 Task: Start in the project ToughWorks the sprint 'Escape Velocity', with a duration of 2 weeks.
Action: Mouse moved to (216, 59)
Screenshot: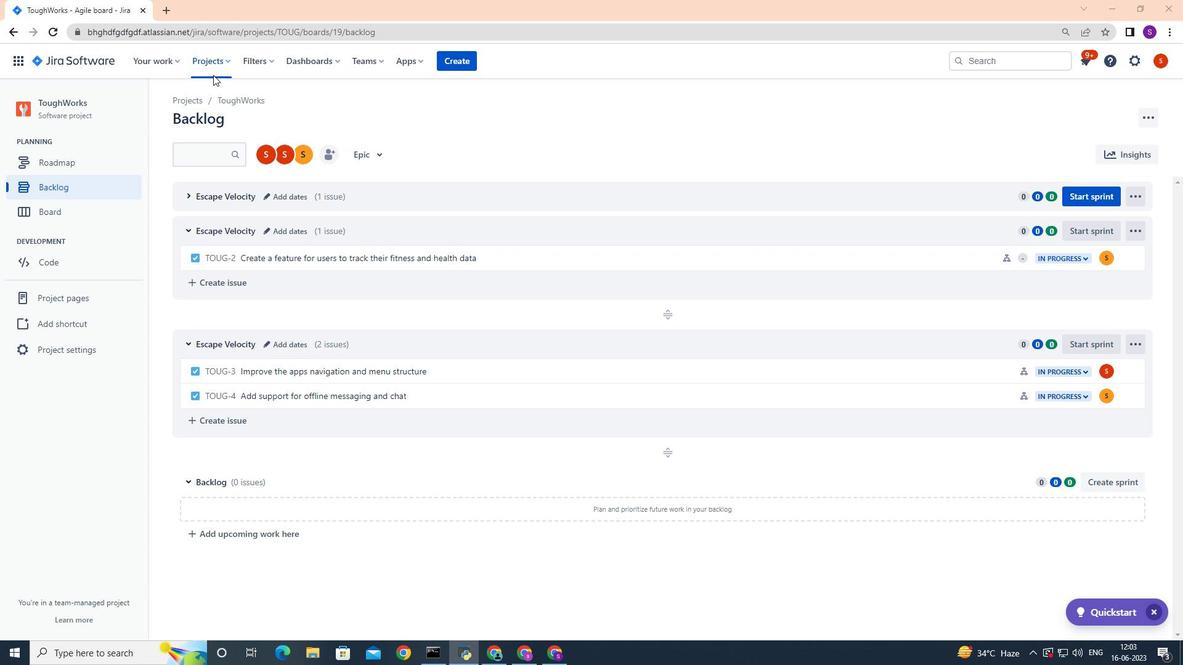 
Action: Mouse pressed left at (216, 59)
Screenshot: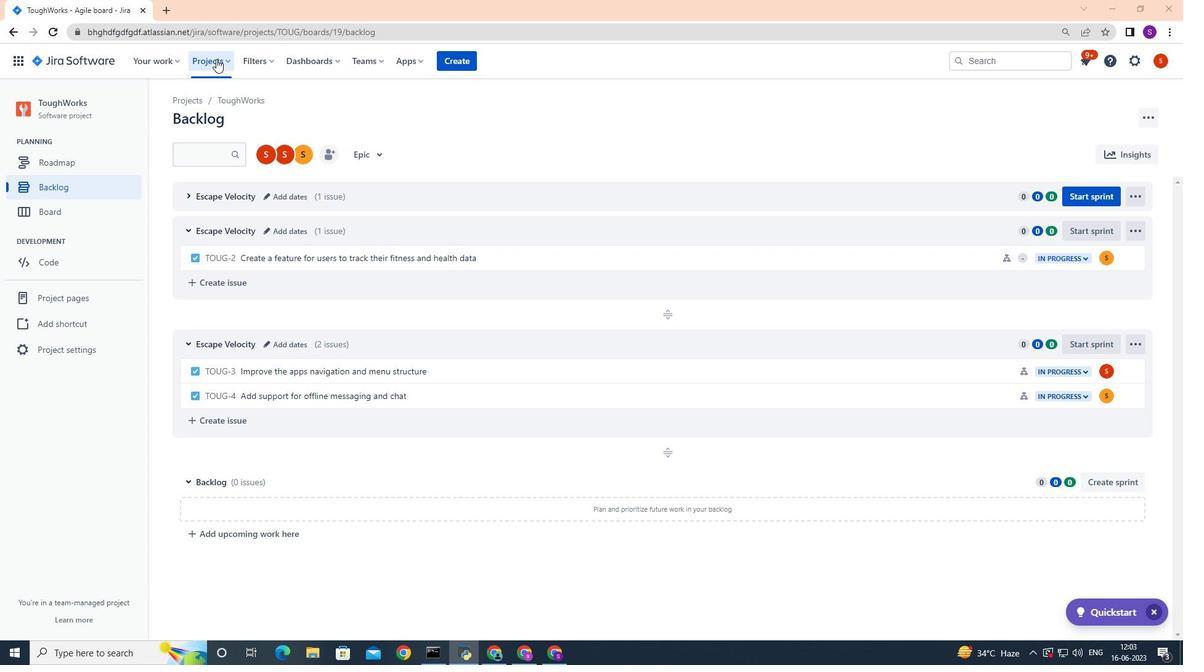 
Action: Mouse moved to (244, 111)
Screenshot: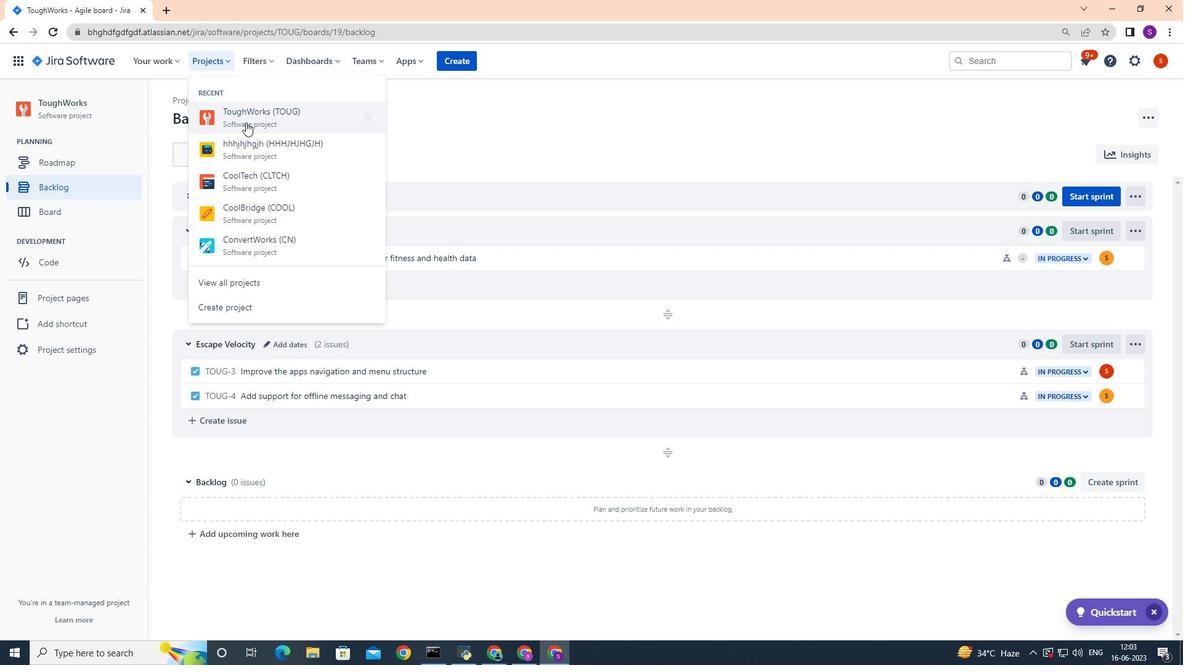 
Action: Mouse pressed left at (244, 111)
Screenshot: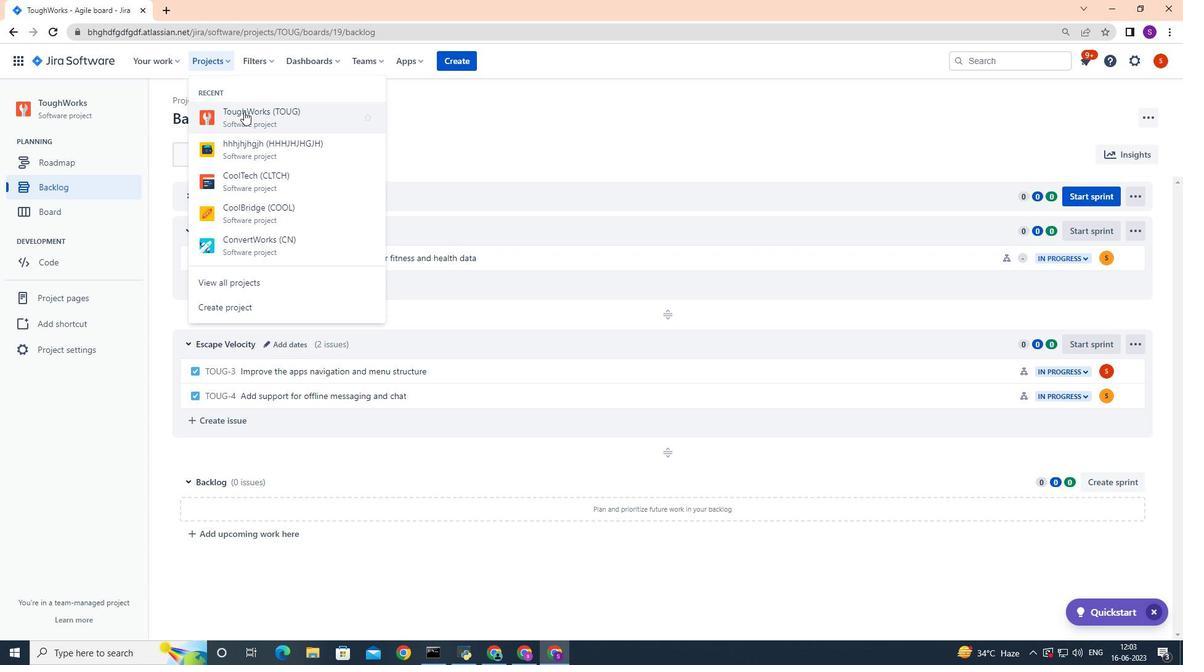 
Action: Mouse moved to (101, 186)
Screenshot: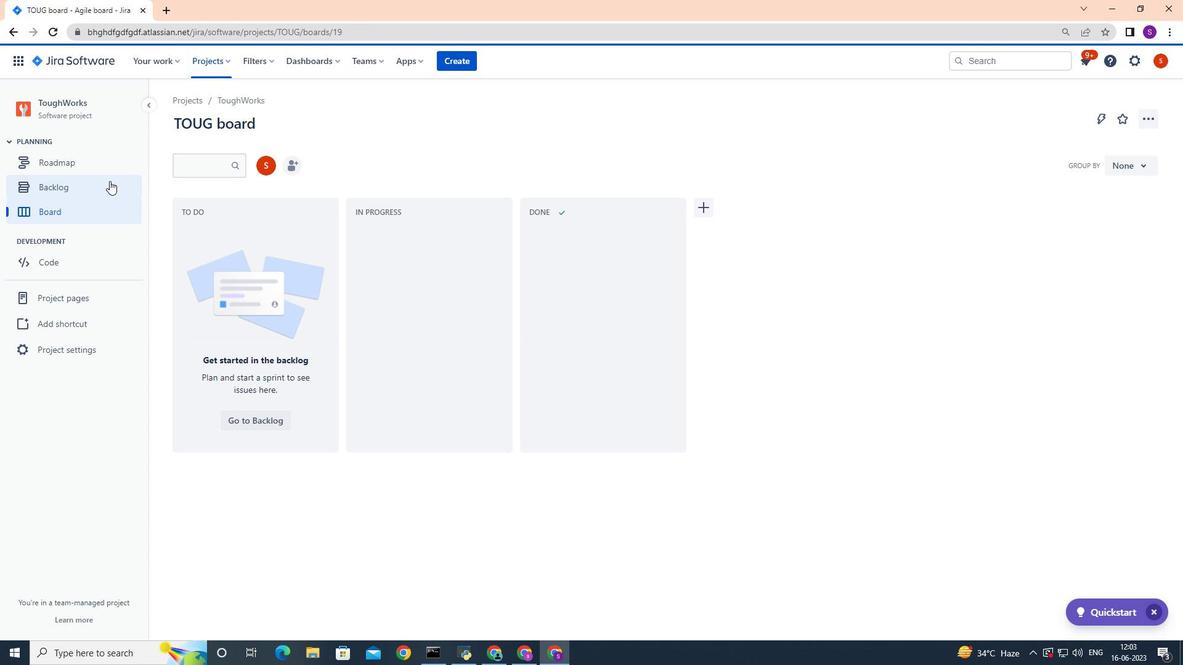 
Action: Mouse pressed left at (101, 186)
Screenshot: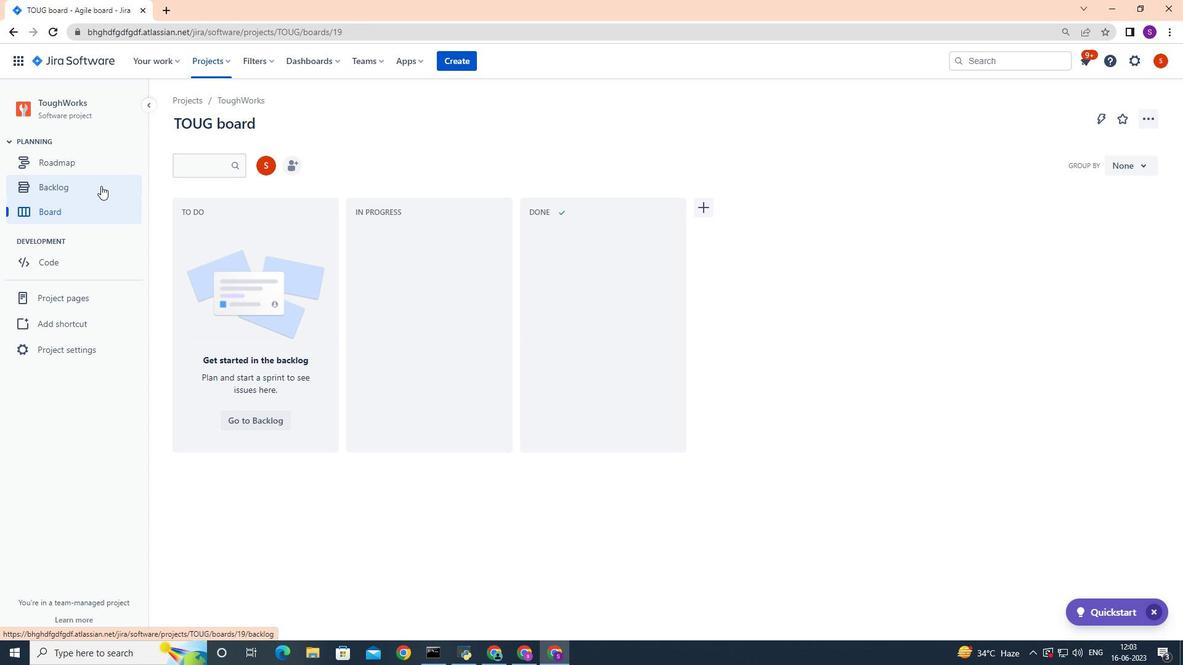 
Action: Mouse moved to (279, 344)
Screenshot: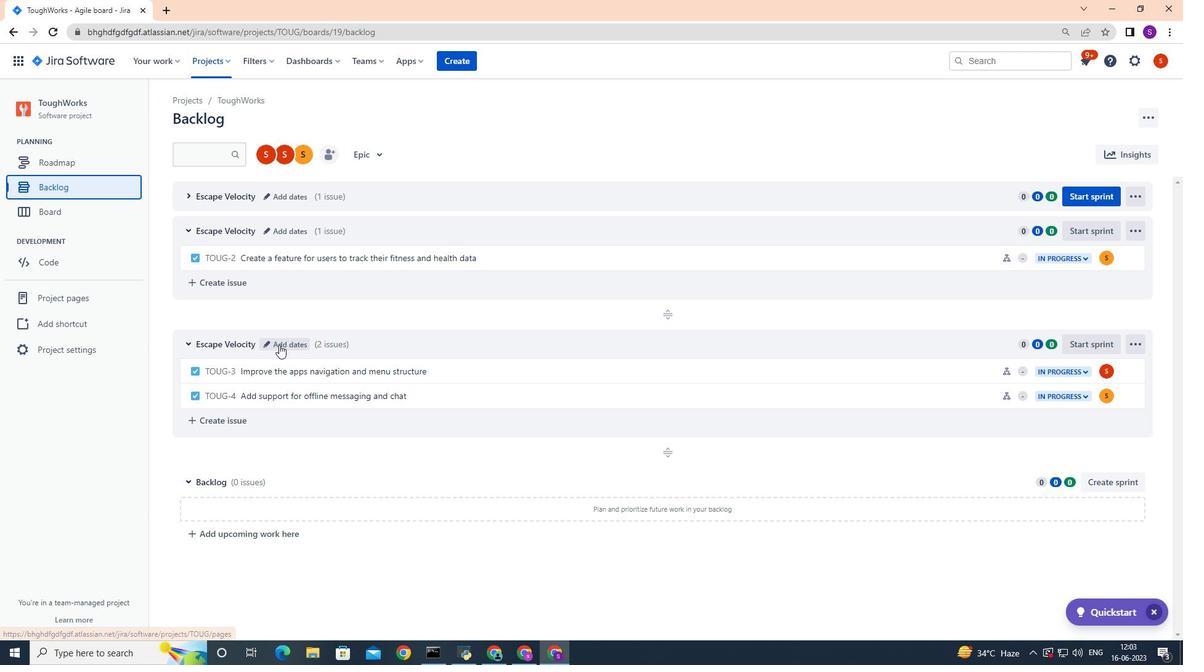 
Action: Mouse pressed left at (279, 344)
Screenshot: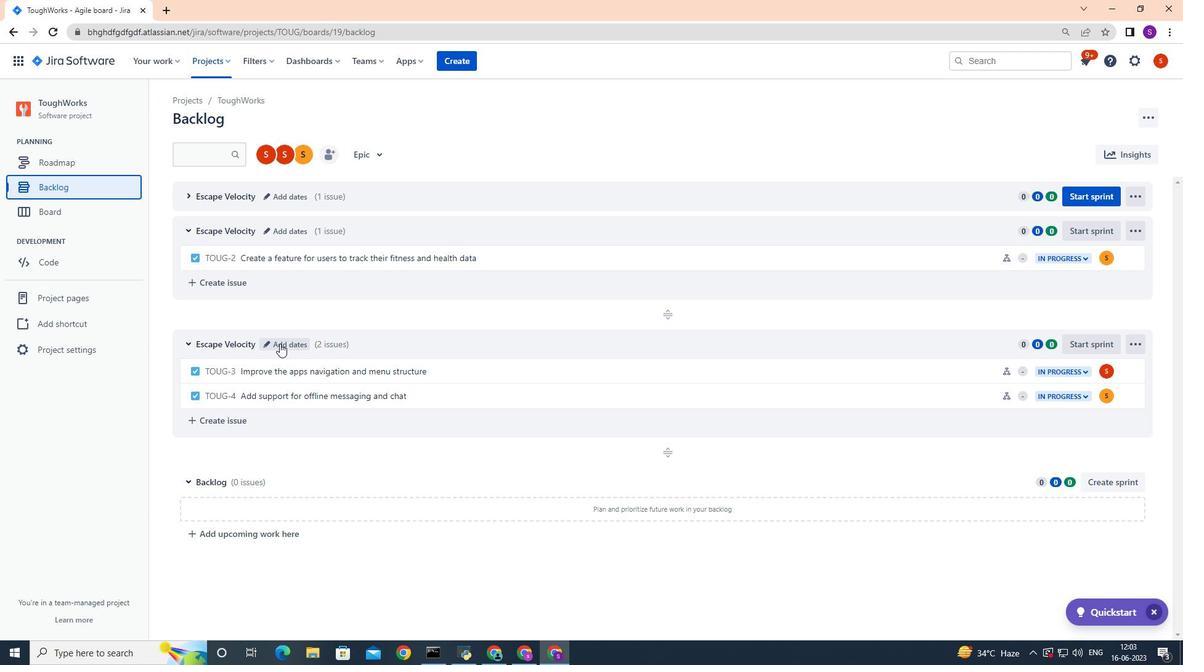 
Action: Mouse moved to (557, 193)
Screenshot: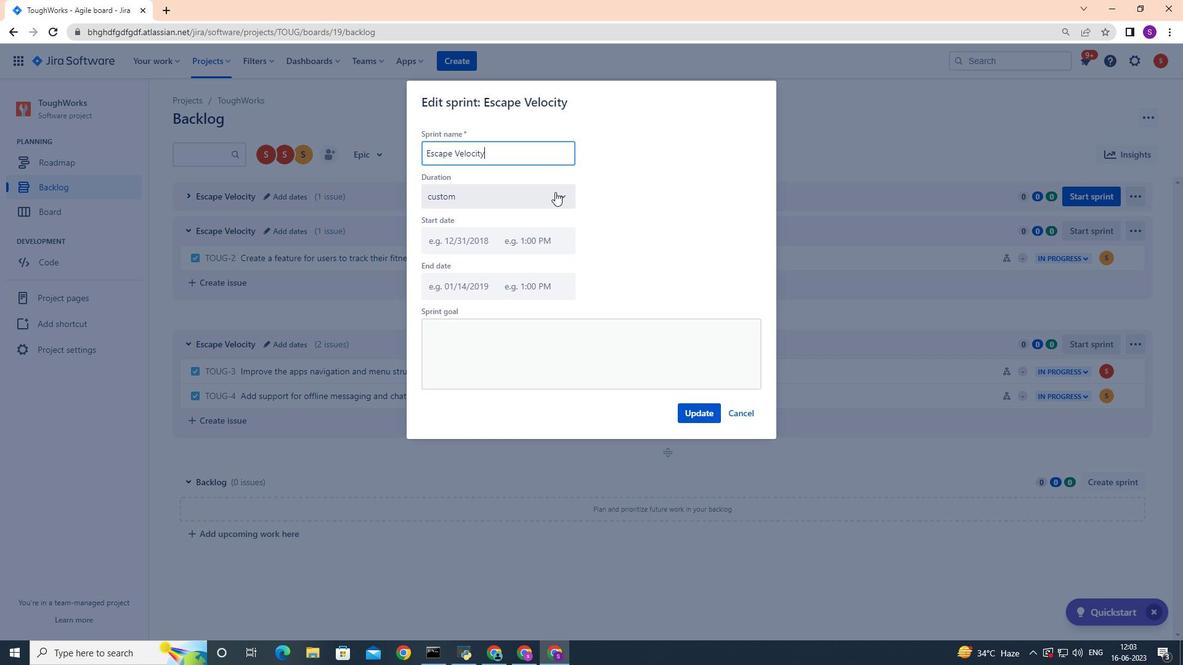 
Action: Mouse pressed left at (557, 193)
Screenshot: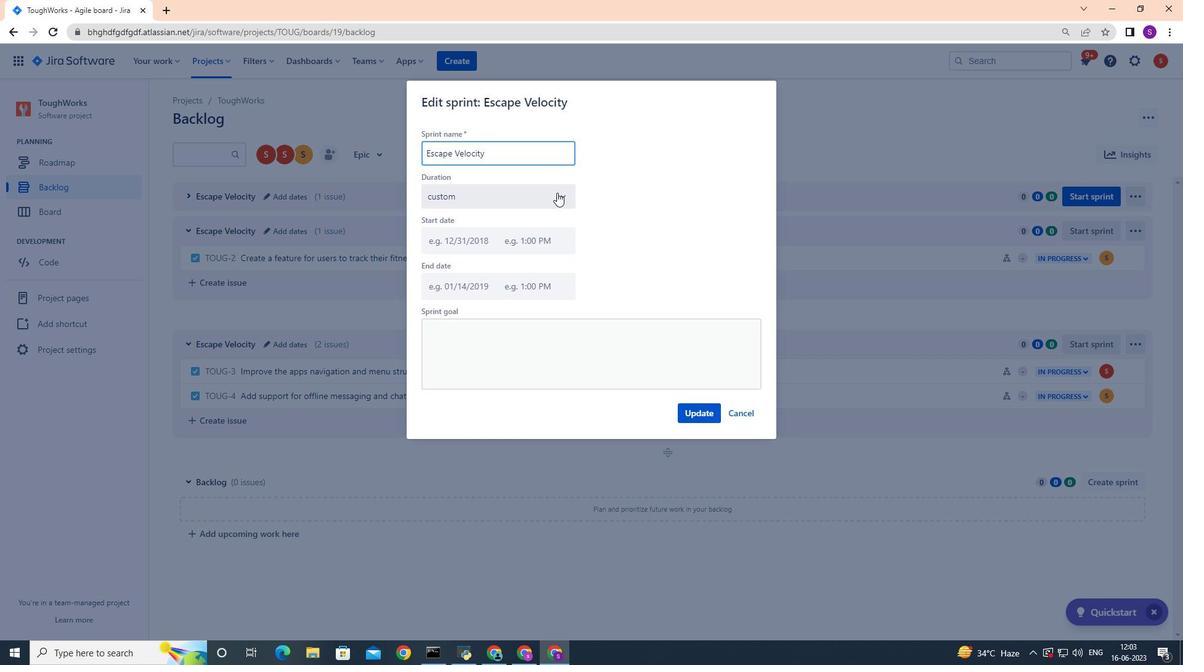 
Action: Mouse moved to (526, 244)
Screenshot: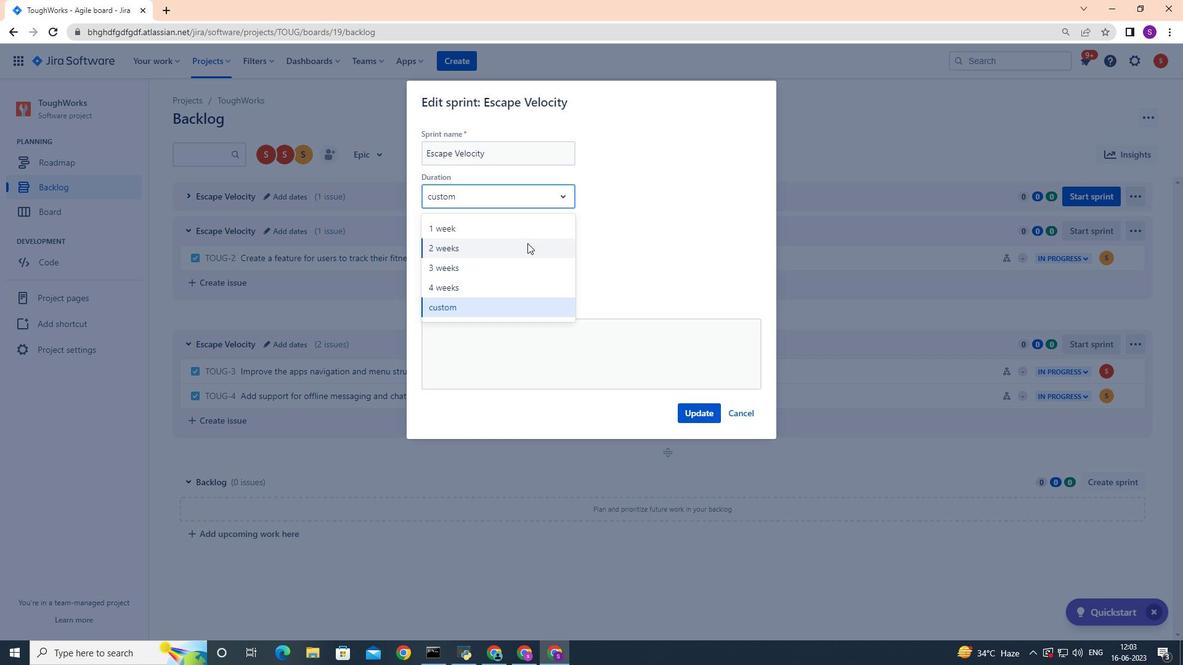
Action: Mouse pressed left at (526, 244)
Screenshot: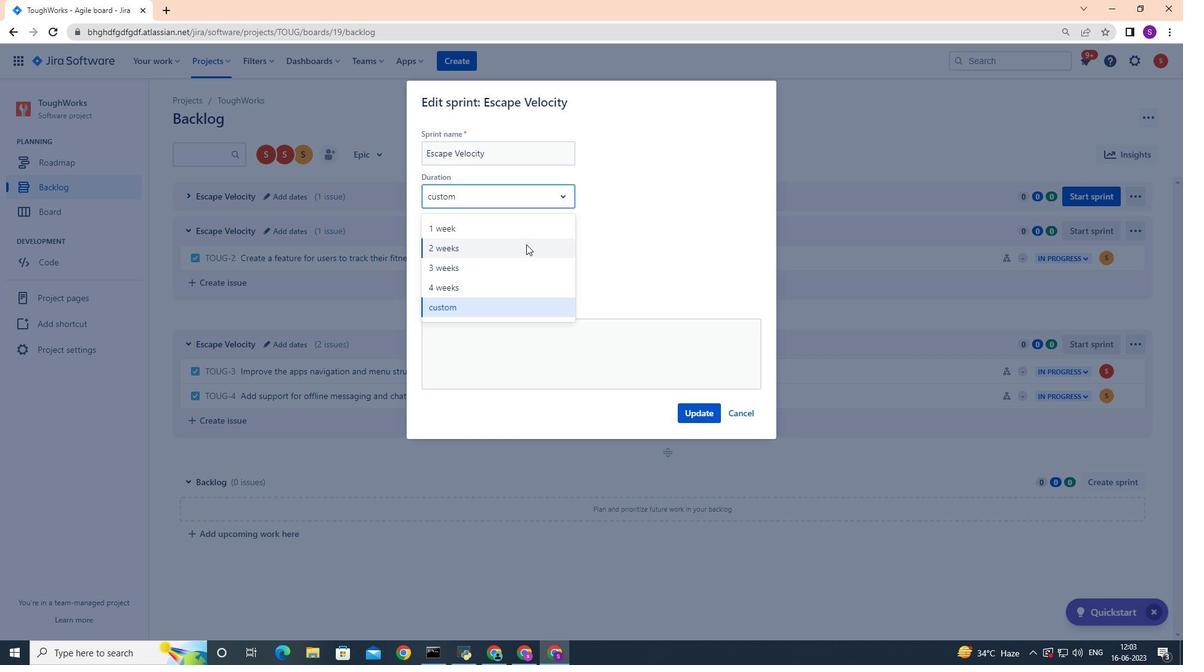 
Action: Mouse moved to (685, 411)
Screenshot: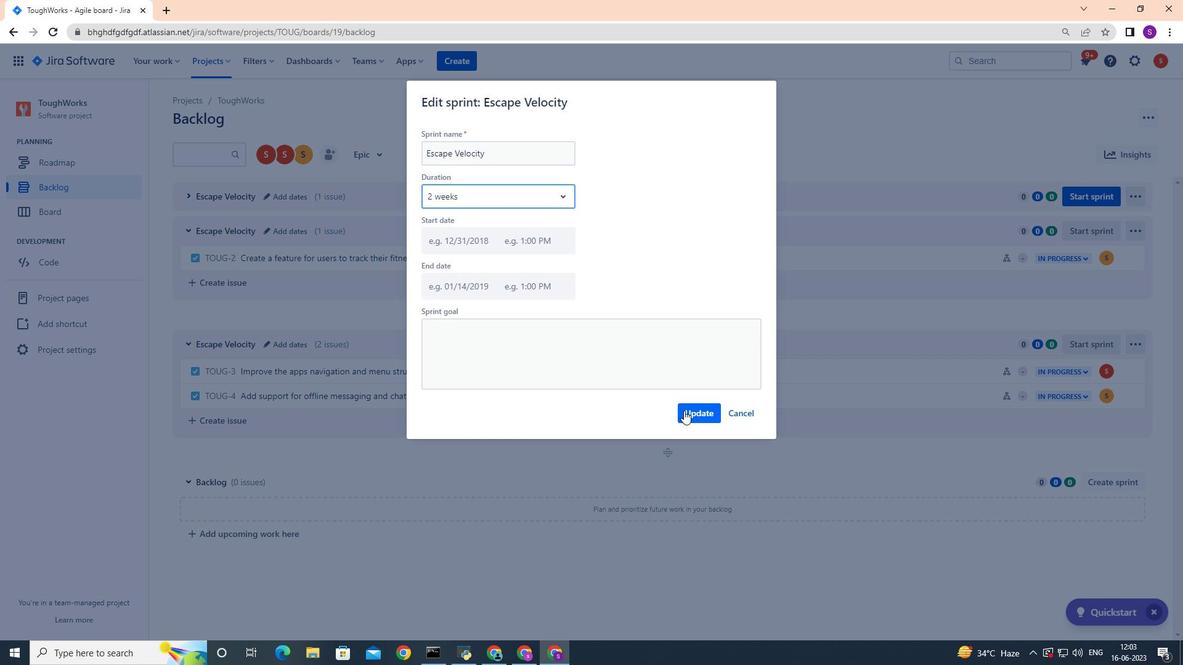 
Action: Mouse pressed left at (685, 411)
Screenshot: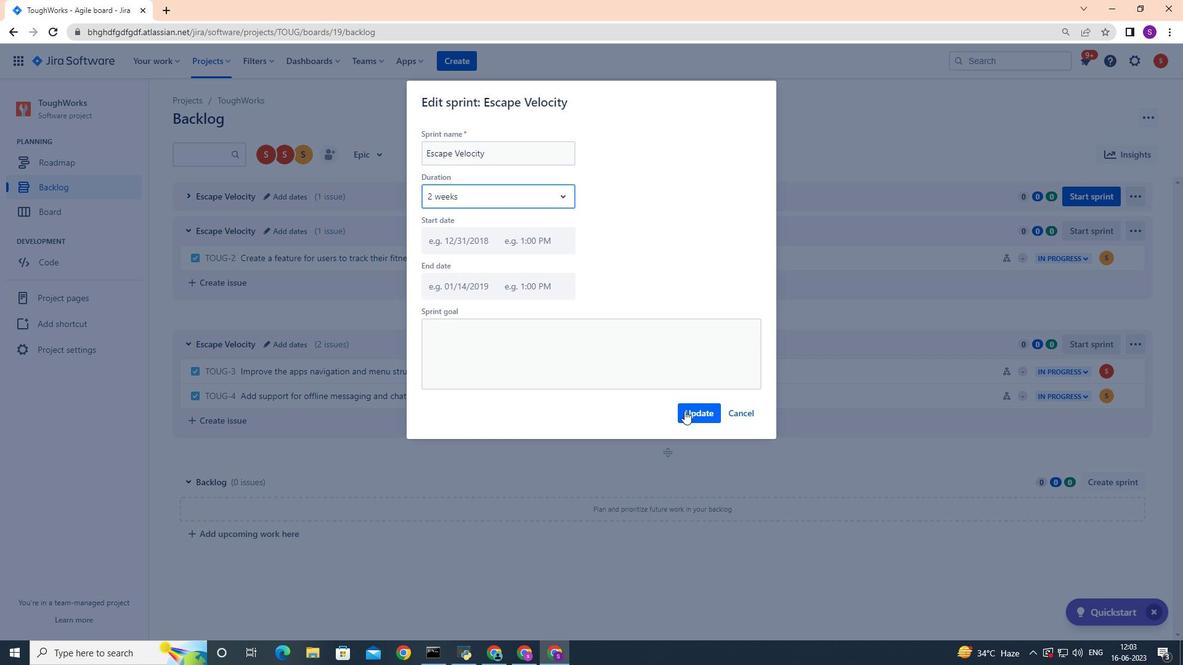 
Action: Mouse moved to (686, 412)
Screenshot: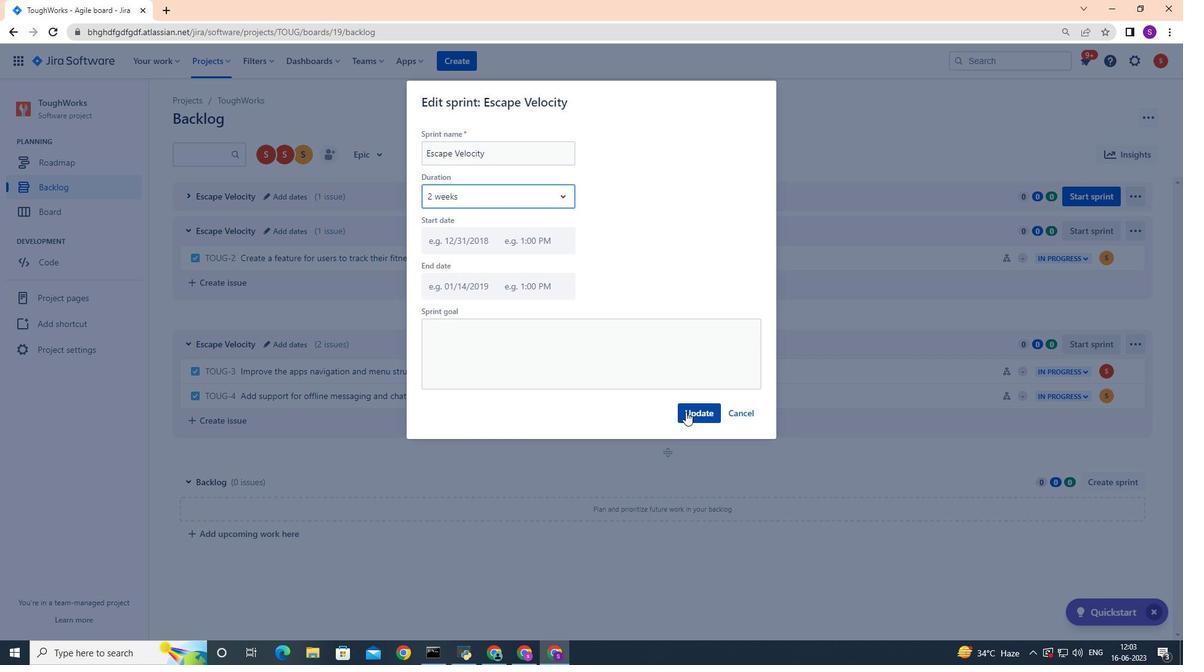 
